Task: Assign in the project AgileQuest the issue 'Develop a new tool for automated testing of mobile application cross-platform compatibility and responsiveness' to the sprint 'Automated Build and Deployment Sprint'. Assign in the project AgileQuest the issue 'Upgrade the authentication and authorization mechanisms of a web application to improve security and access control' to the sprint 'Automated Build and Deployment Sprint'. Assign in the project AgileQuest the issue 'Create a new online platform for online coding courses with advanced coding challenges and coding contests features' to the sprint 'Automated Build and Deployment Sprint'. Assign in the project AgileQuest the issue 'Implement a new cloud-based procurement management system for a company with advanced procurement planning and purchasing features' to the sprint 'Automated Build and Deployment Sprint'
Action: Mouse moved to (881, 508)
Screenshot: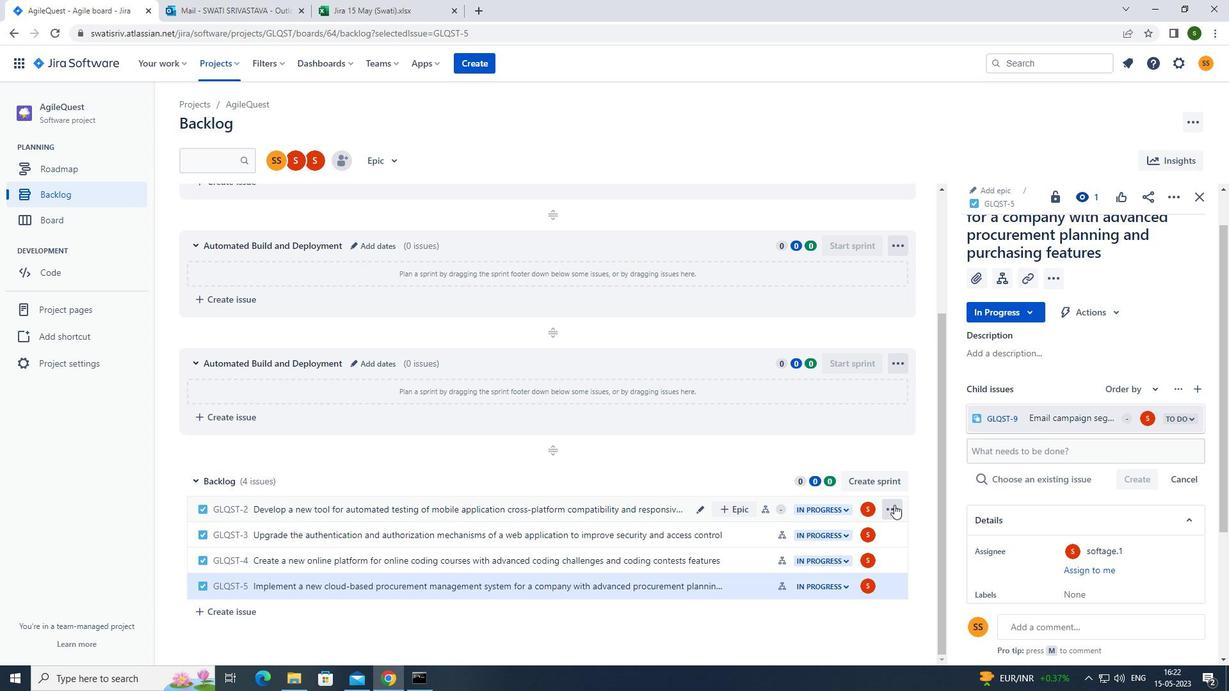 
Action: Mouse pressed left at (881, 508)
Screenshot: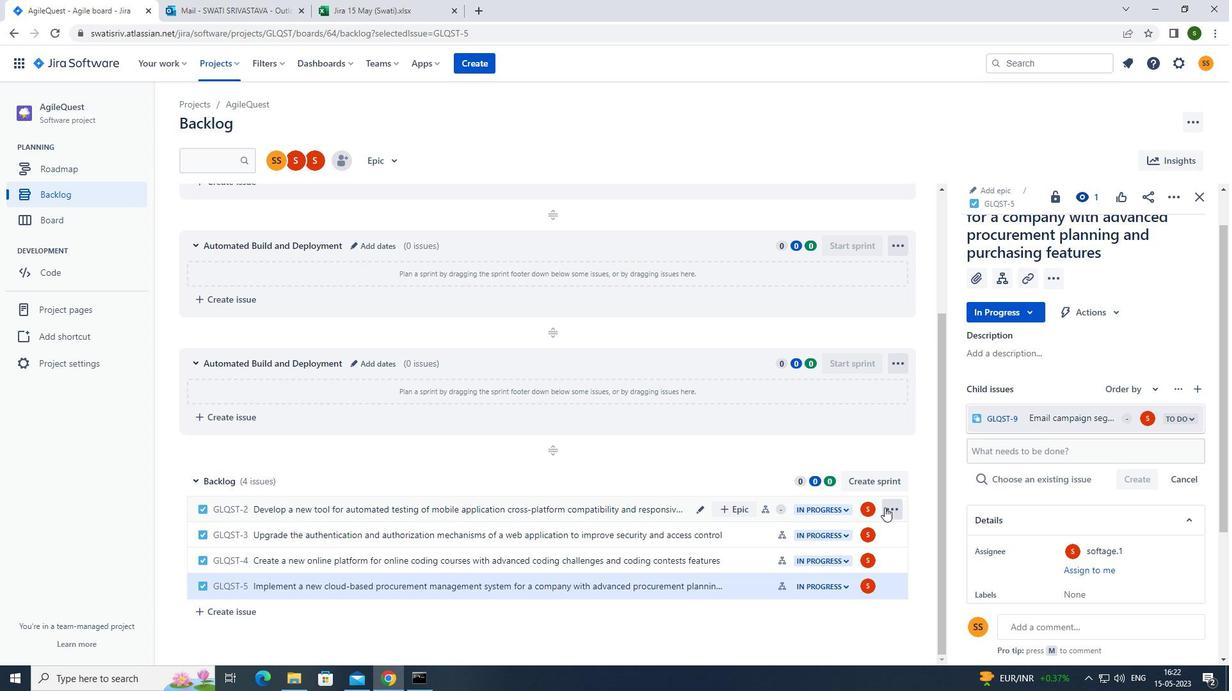 
Action: Mouse moved to (889, 508)
Screenshot: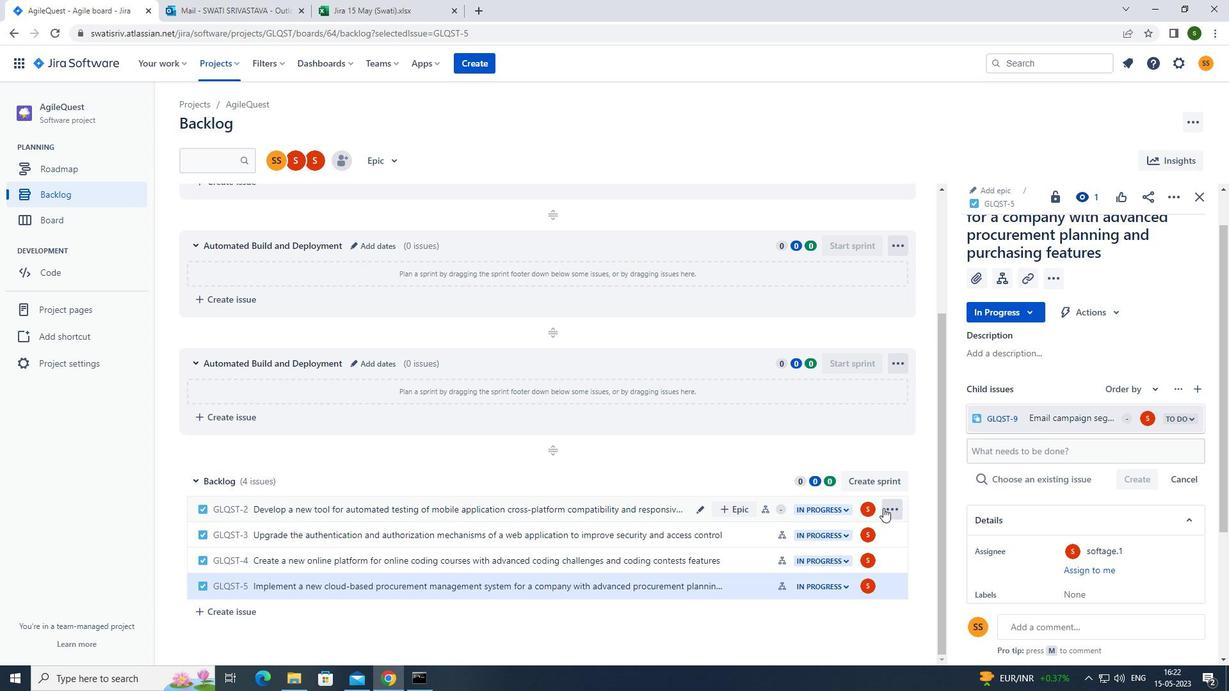 
Action: Mouse pressed left at (889, 508)
Screenshot: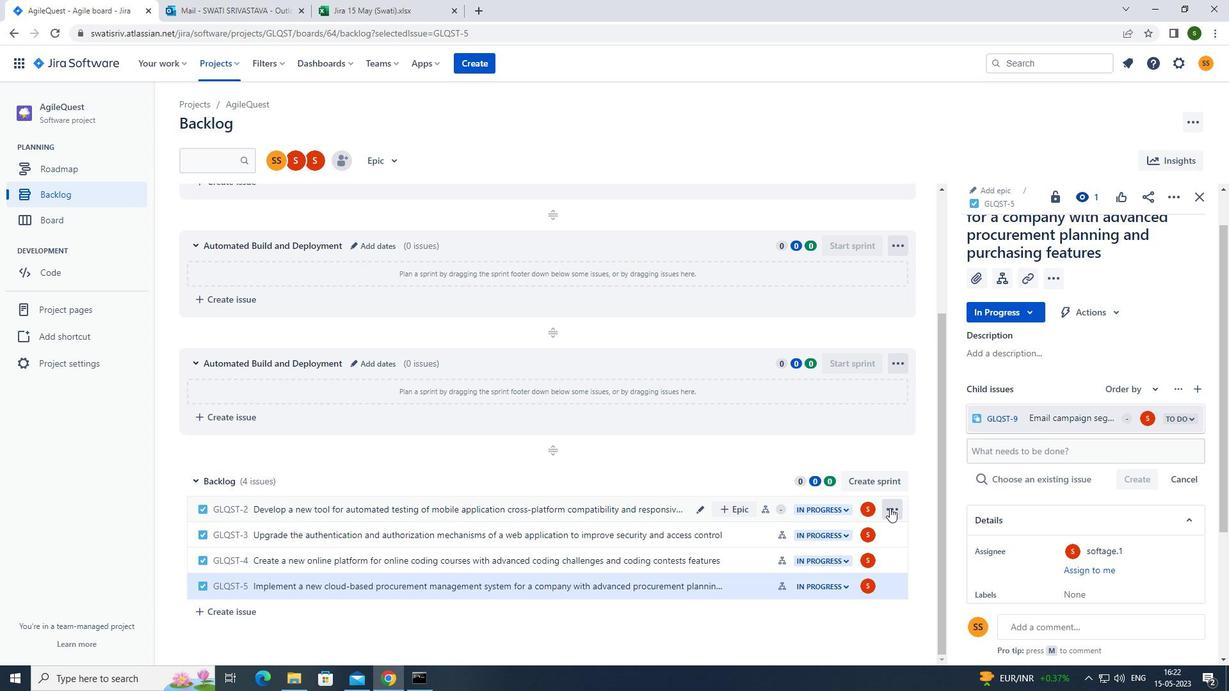 
Action: Mouse moved to (842, 403)
Screenshot: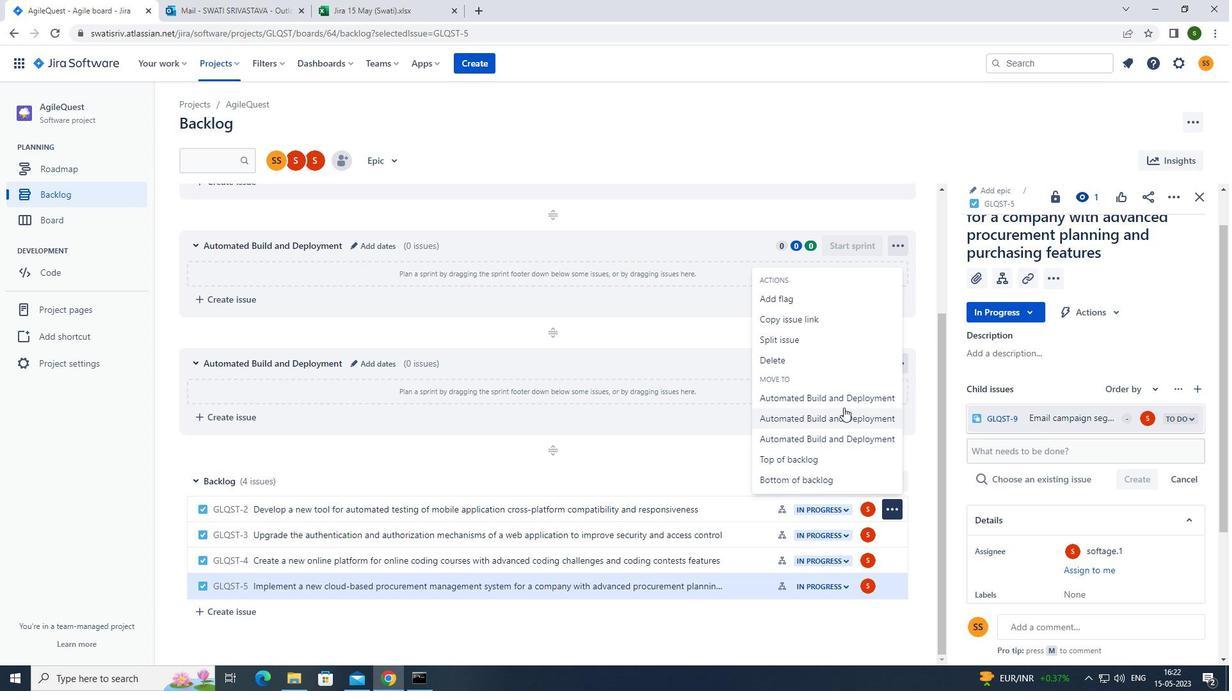 
Action: Mouse pressed left at (842, 403)
Screenshot: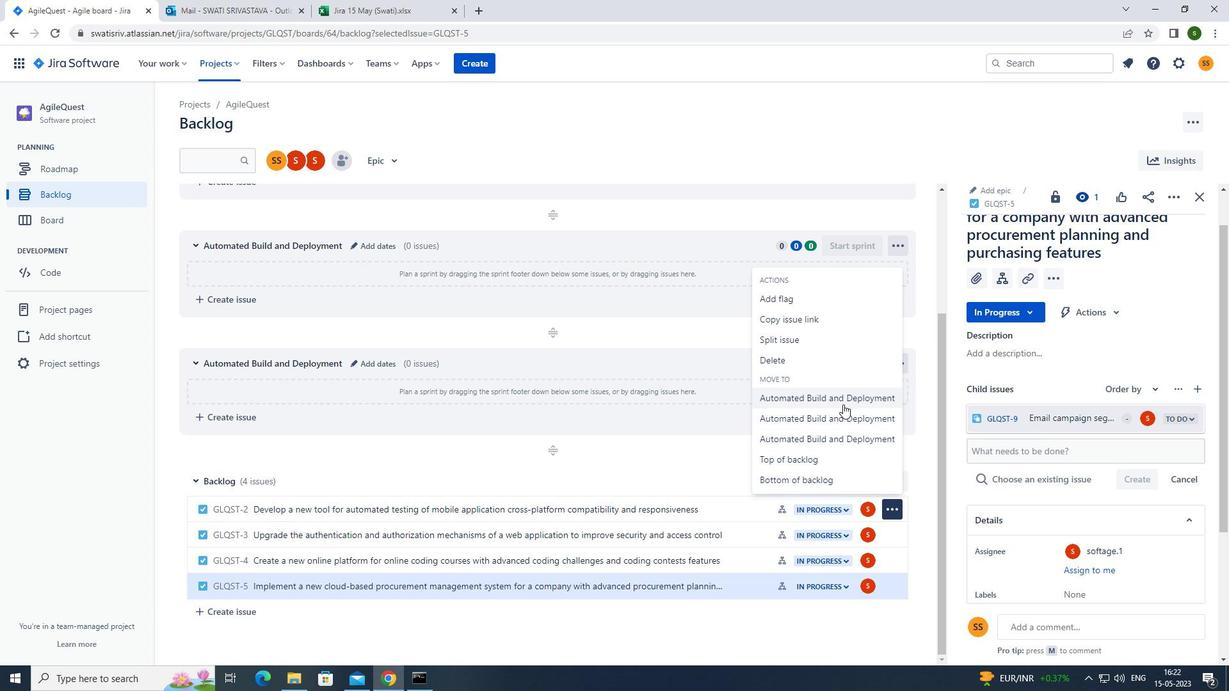 
Action: Mouse moved to (892, 540)
Screenshot: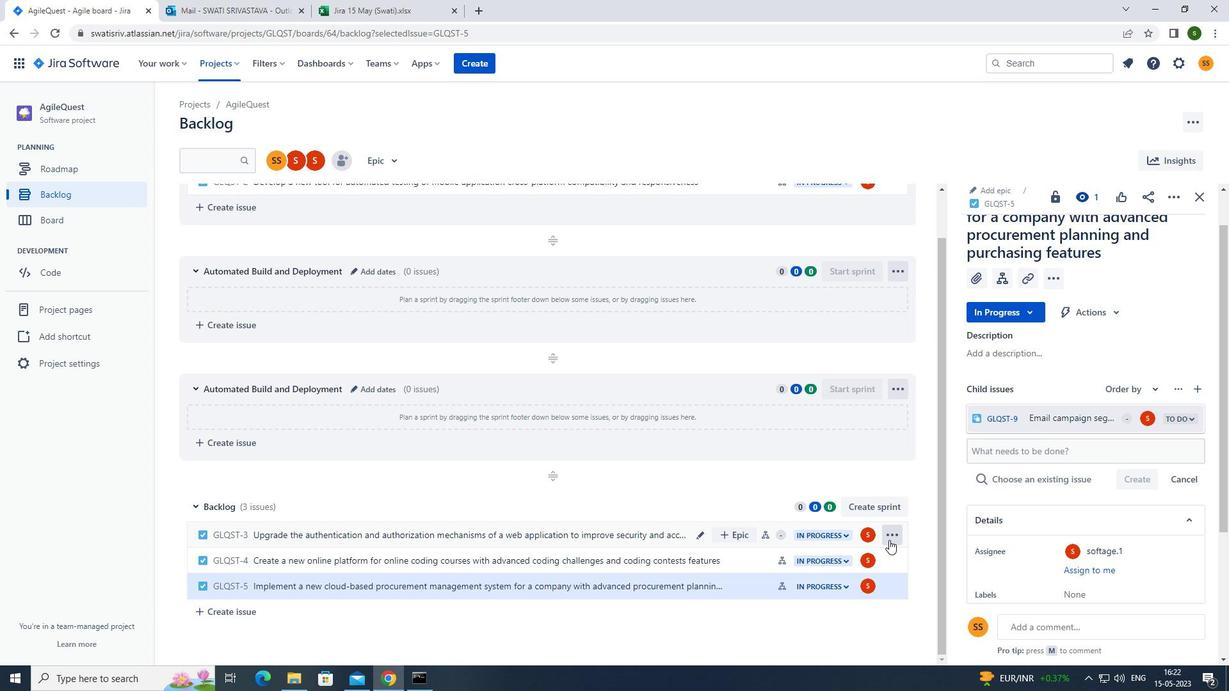 
Action: Mouse pressed left at (892, 540)
Screenshot: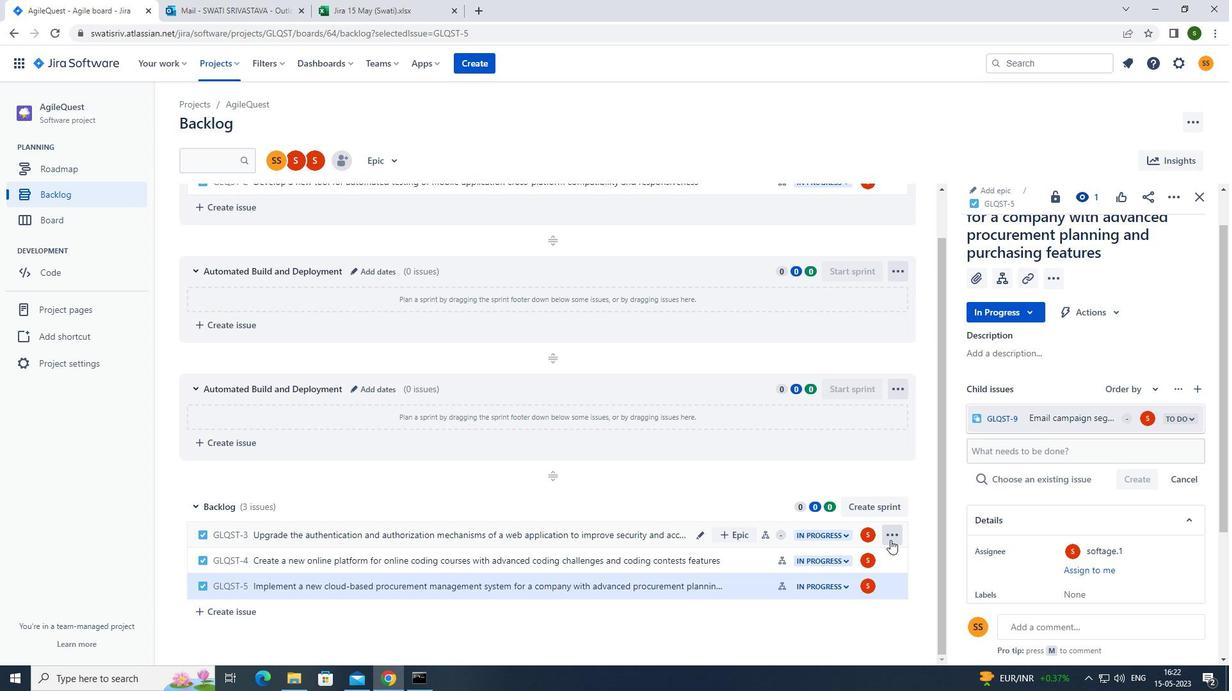
Action: Mouse moved to (854, 446)
Screenshot: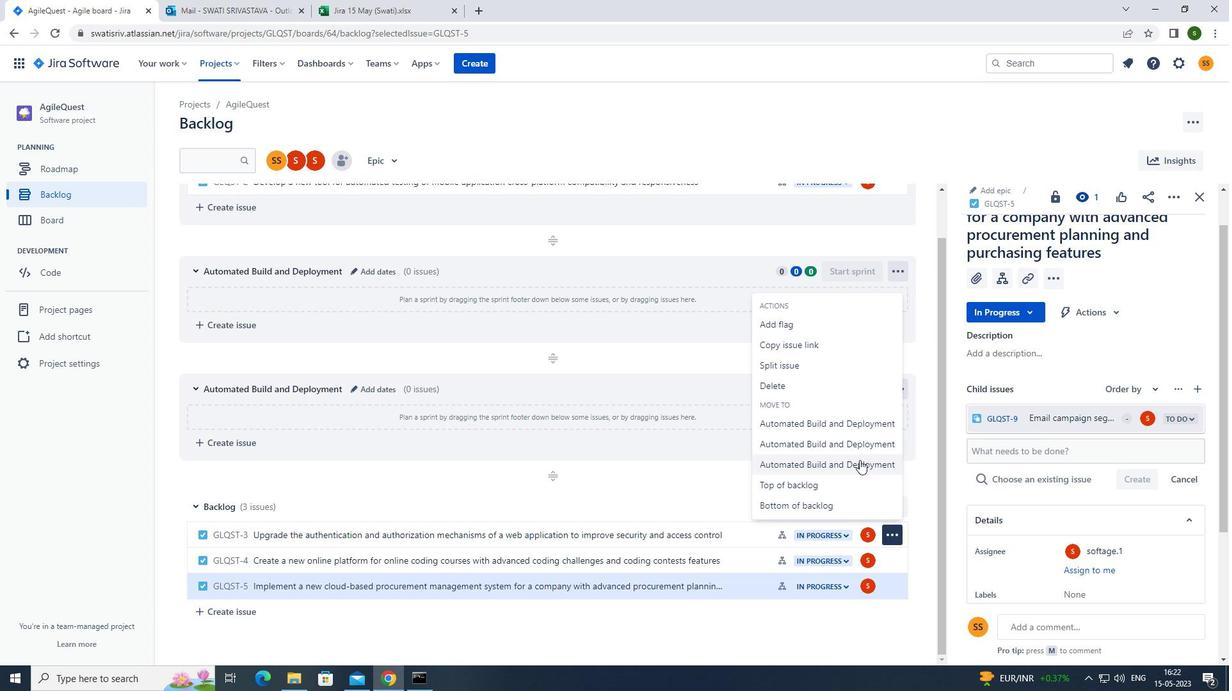 
Action: Mouse pressed left at (854, 446)
Screenshot: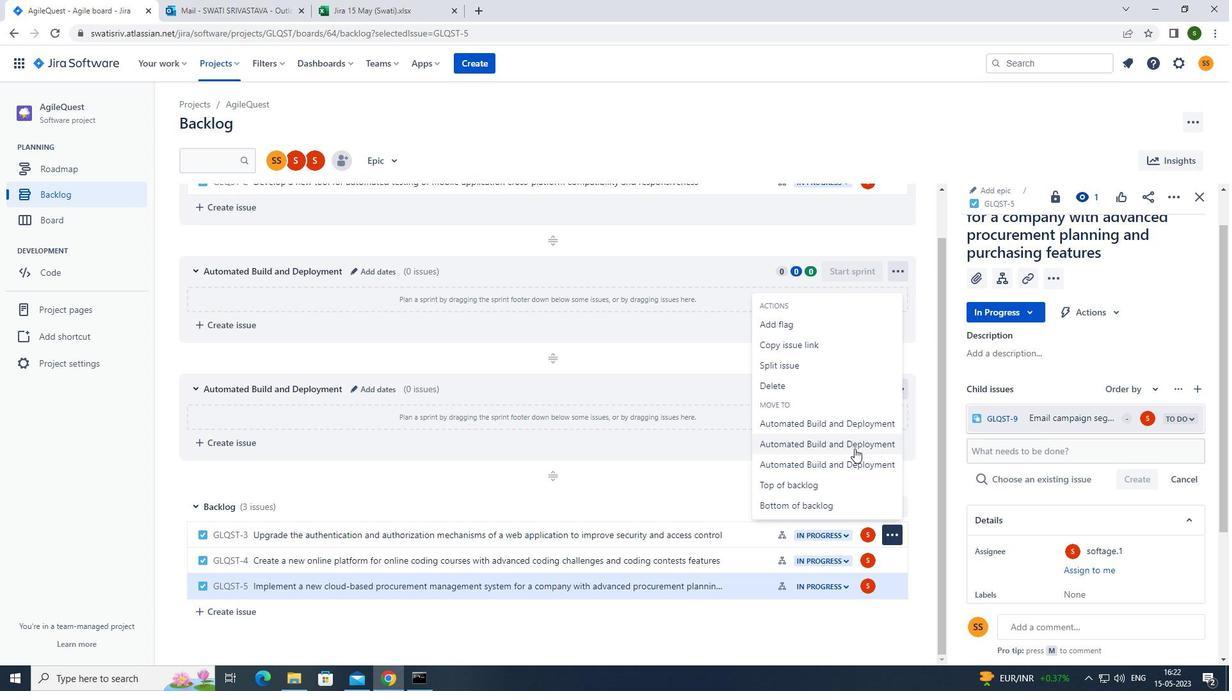 
Action: Mouse moved to (893, 558)
Screenshot: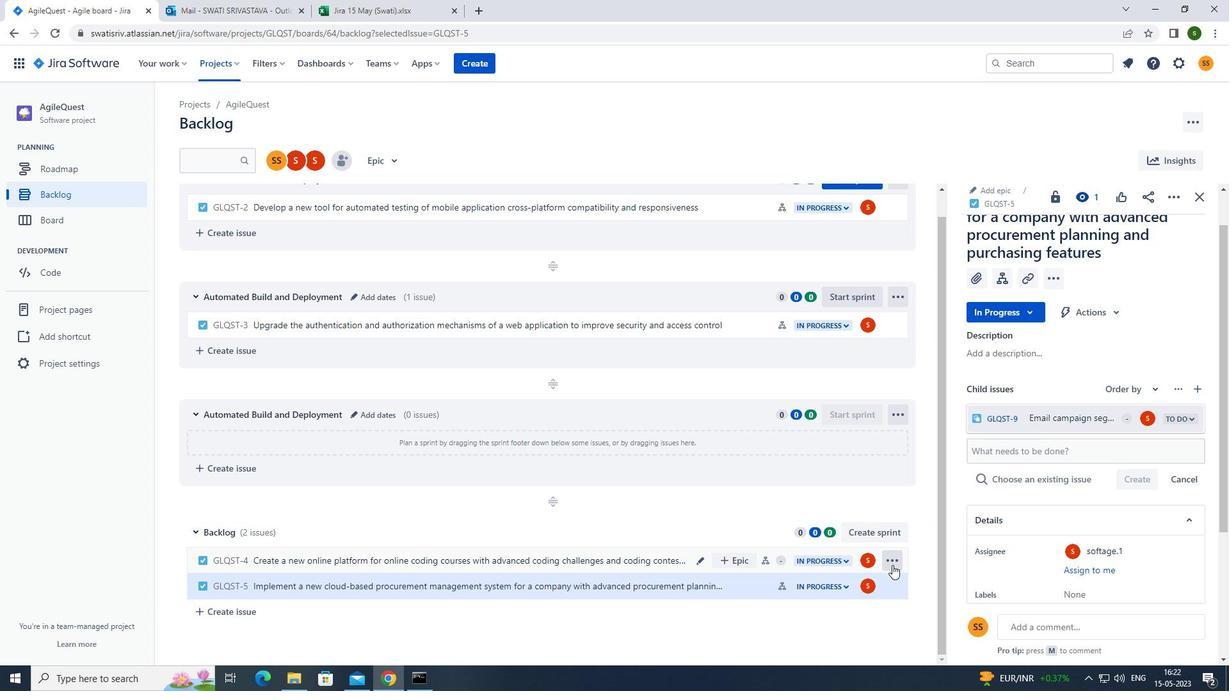 
Action: Mouse pressed left at (893, 558)
Screenshot: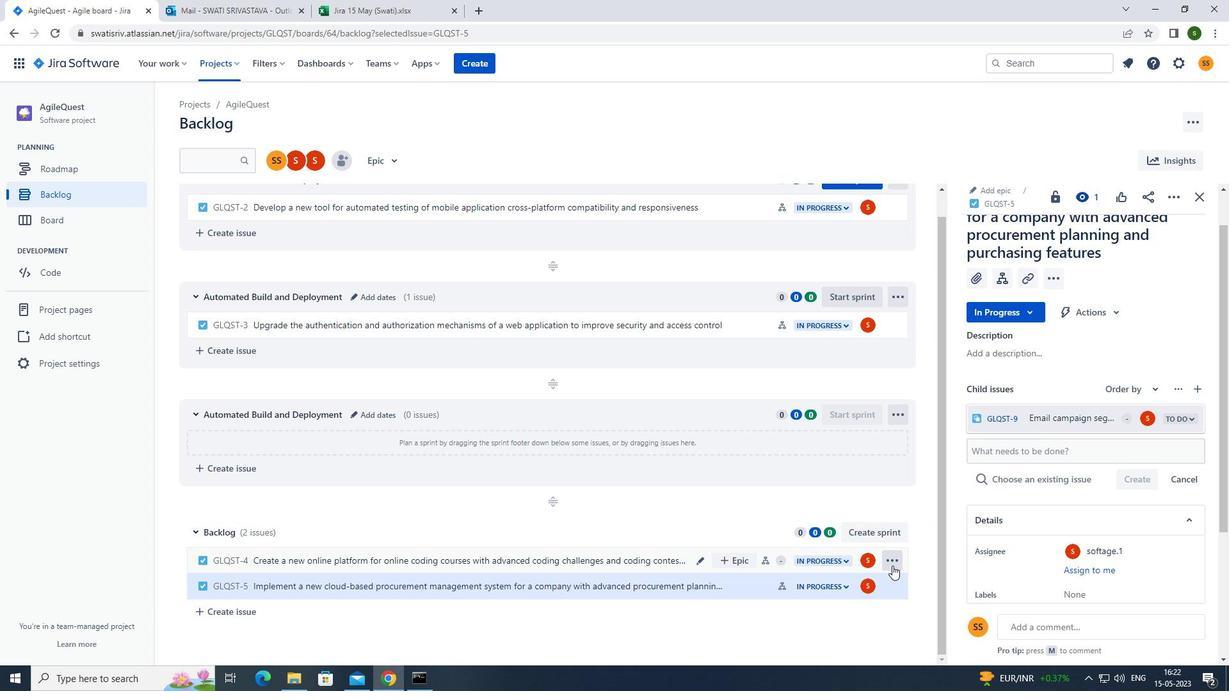 
Action: Mouse moved to (874, 496)
Screenshot: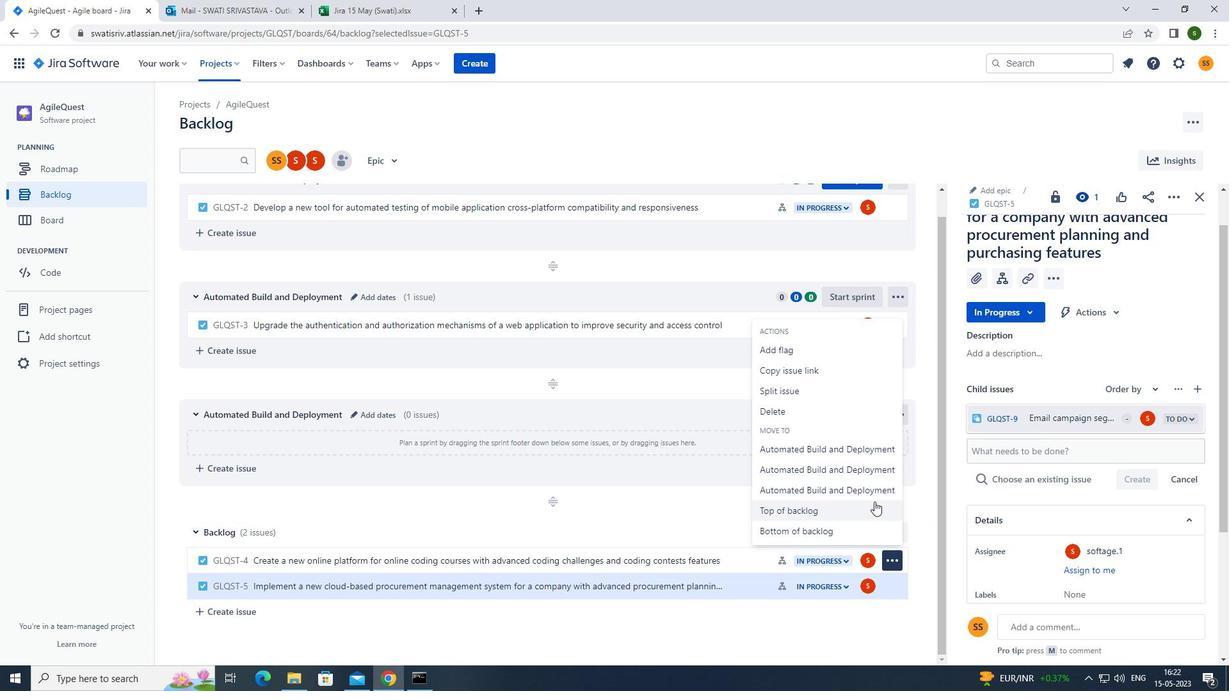 
Action: Mouse pressed left at (874, 496)
Screenshot: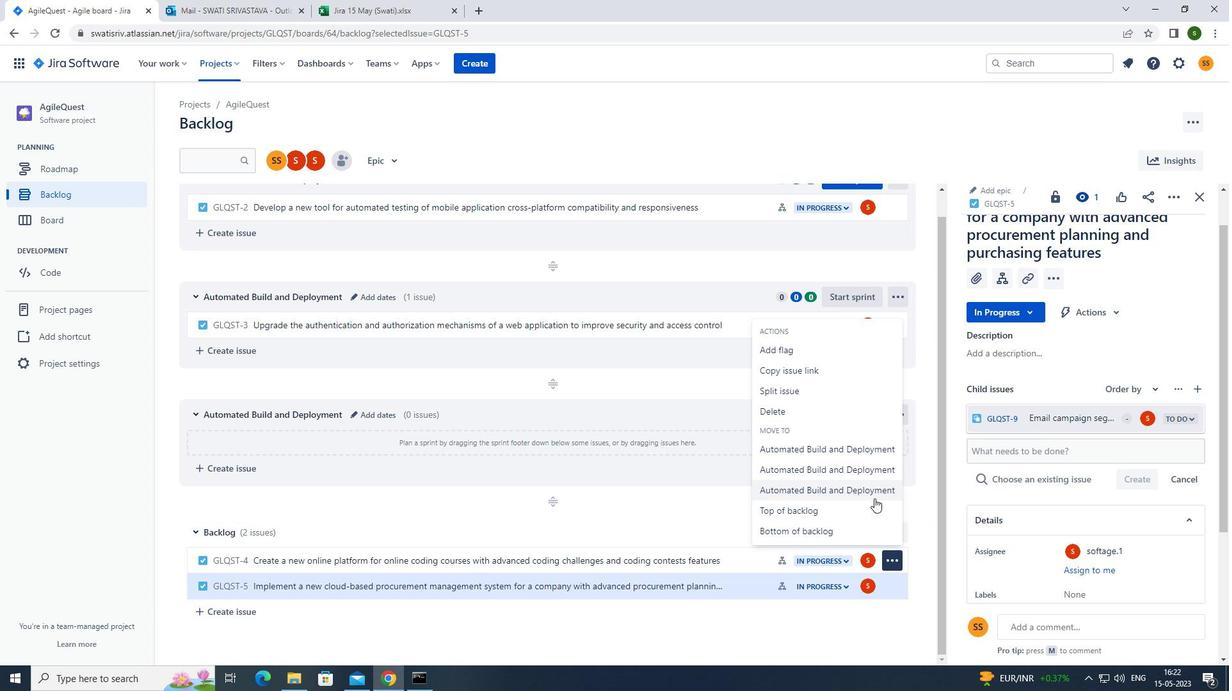 
Action: Mouse moved to (900, 587)
Screenshot: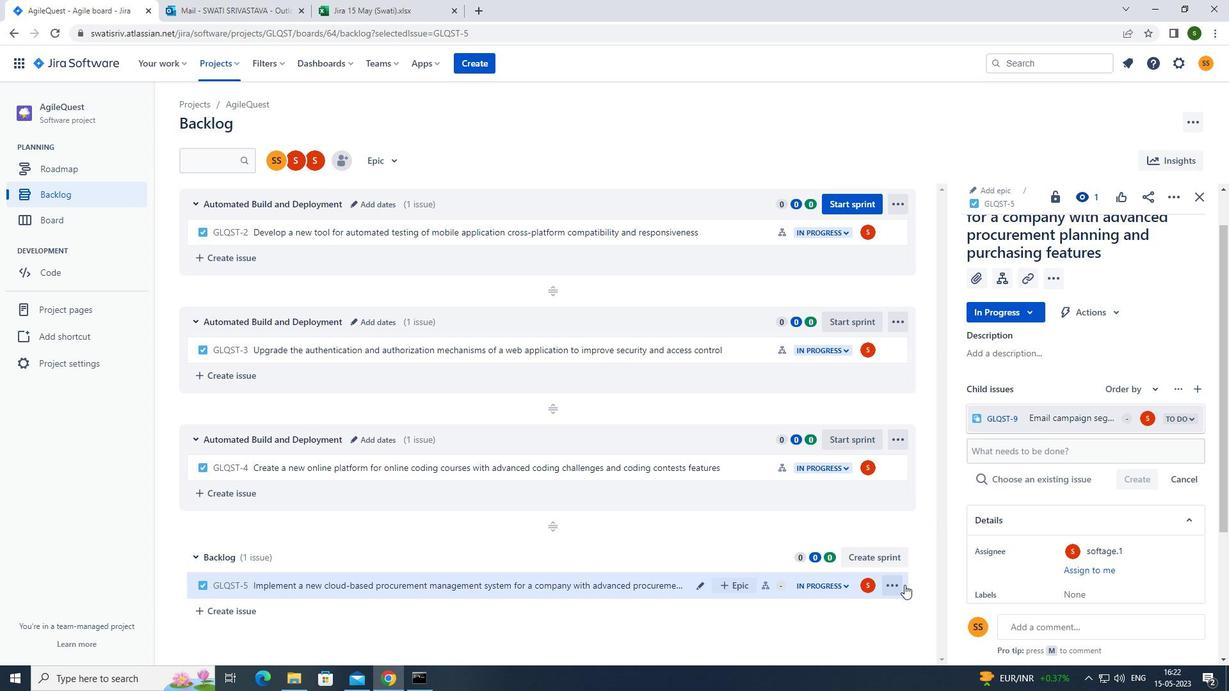 
Action: Mouse pressed left at (900, 587)
Screenshot: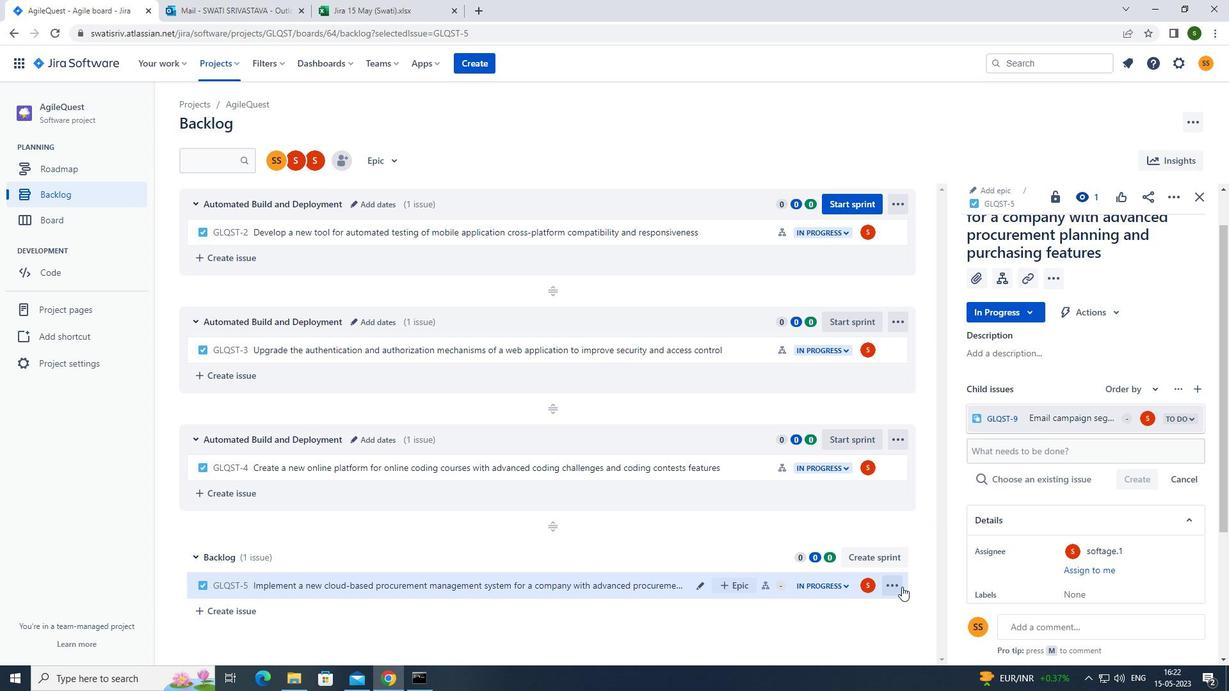 
Action: Mouse moved to (875, 514)
Screenshot: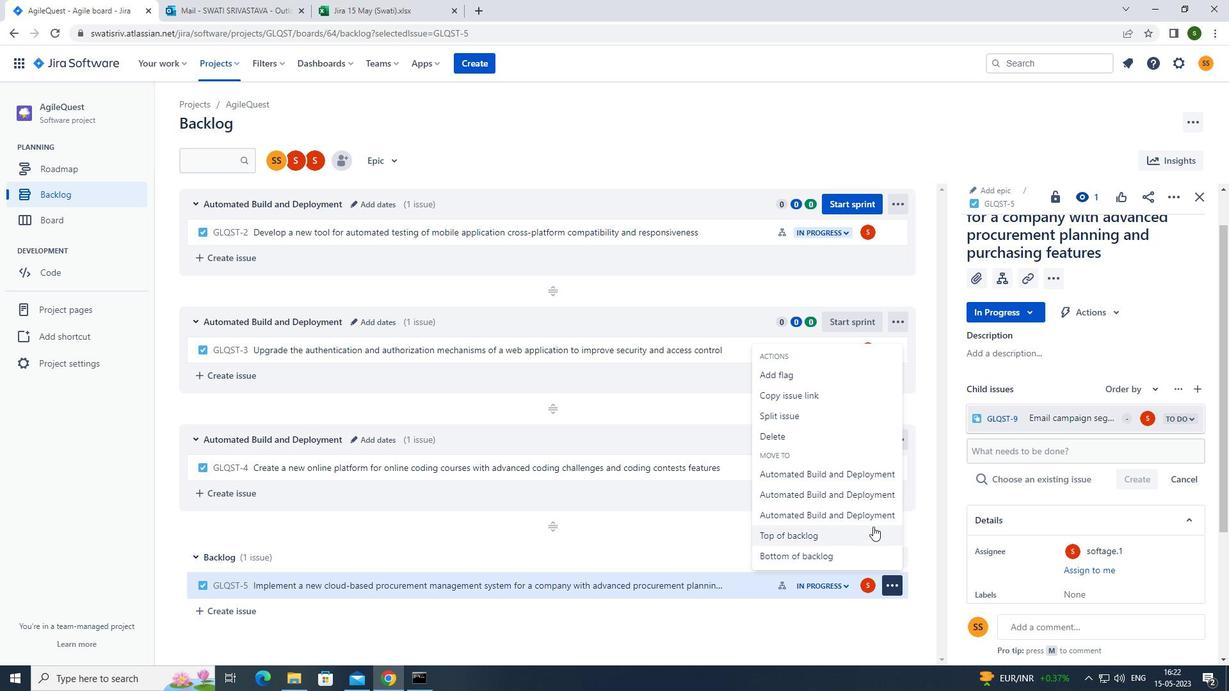 
Action: Mouse pressed left at (875, 514)
Screenshot: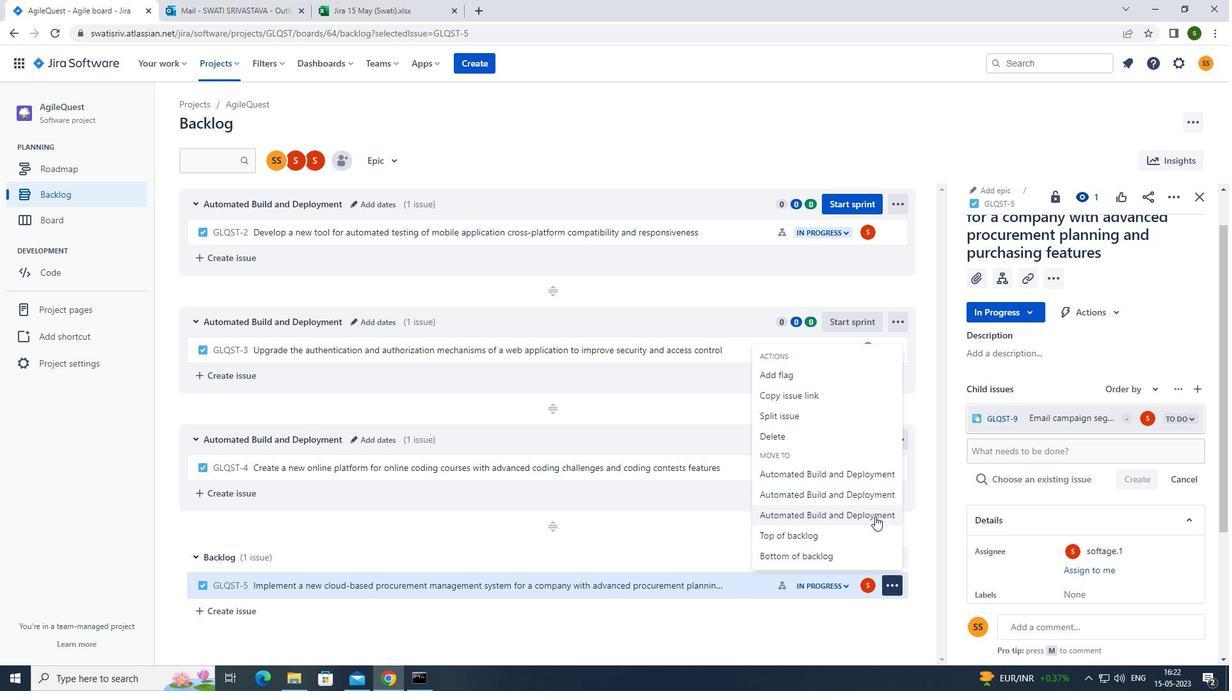 
Action: Mouse moved to (846, 629)
Screenshot: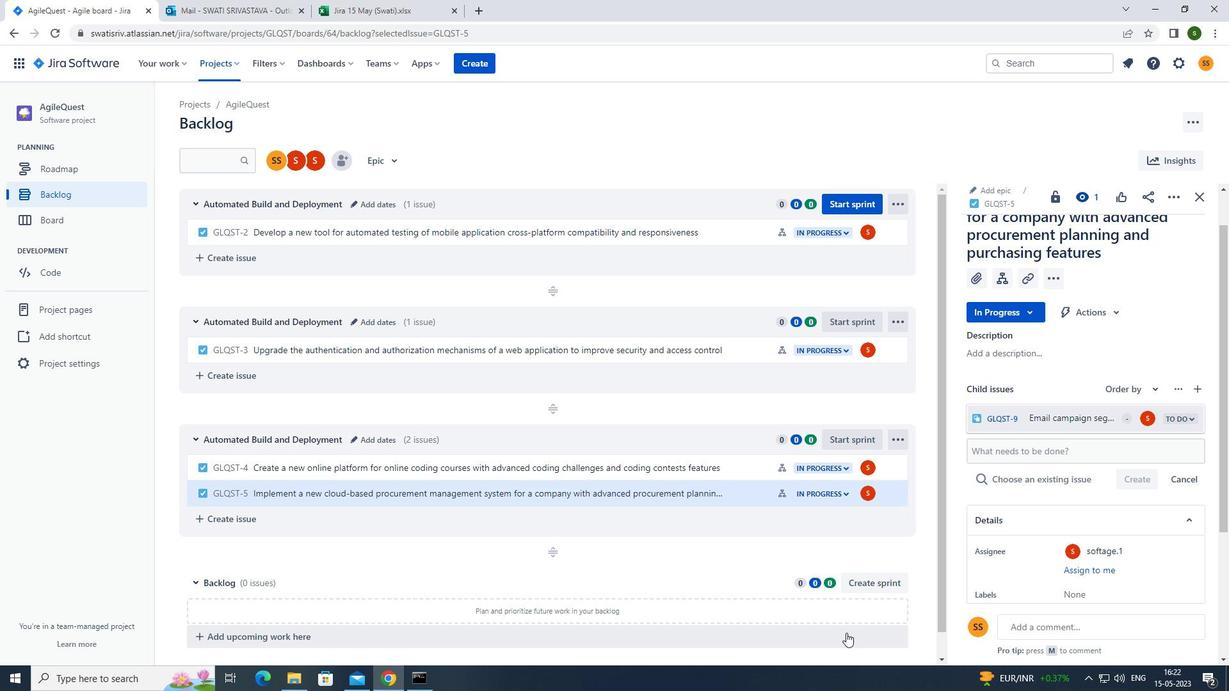 
